 Task: Add between border to the first paragraph in the file "Personal Journal".
Action: Mouse moved to (149, 69)
Screenshot: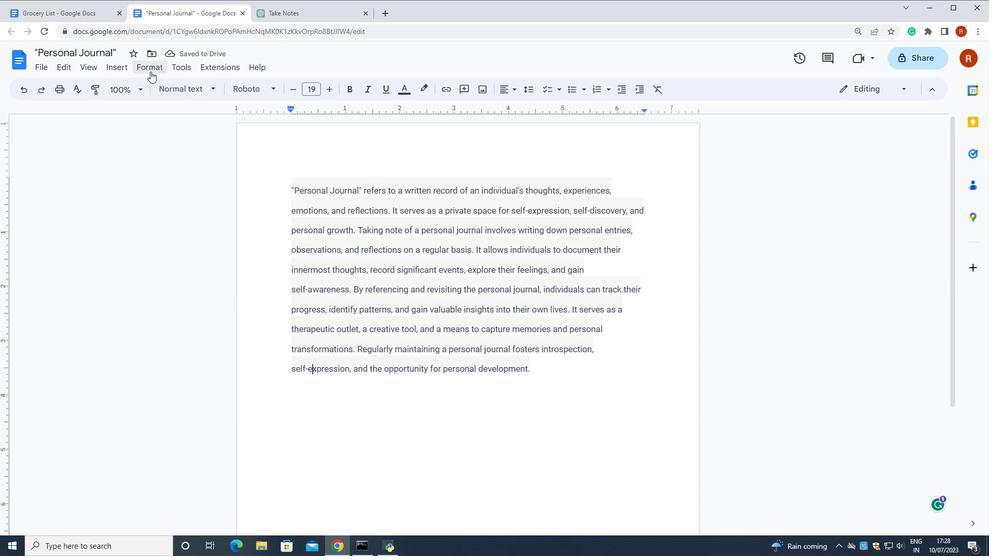 
Action: Mouse pressed left at (149, 69)
Screenshot: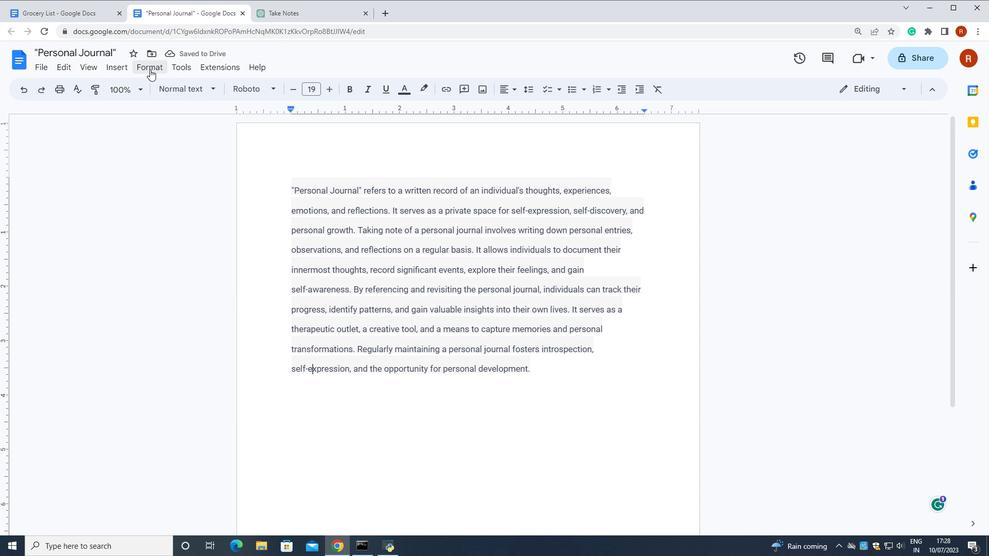 
Action: Mouse moved to (345, 105)
Screenshot: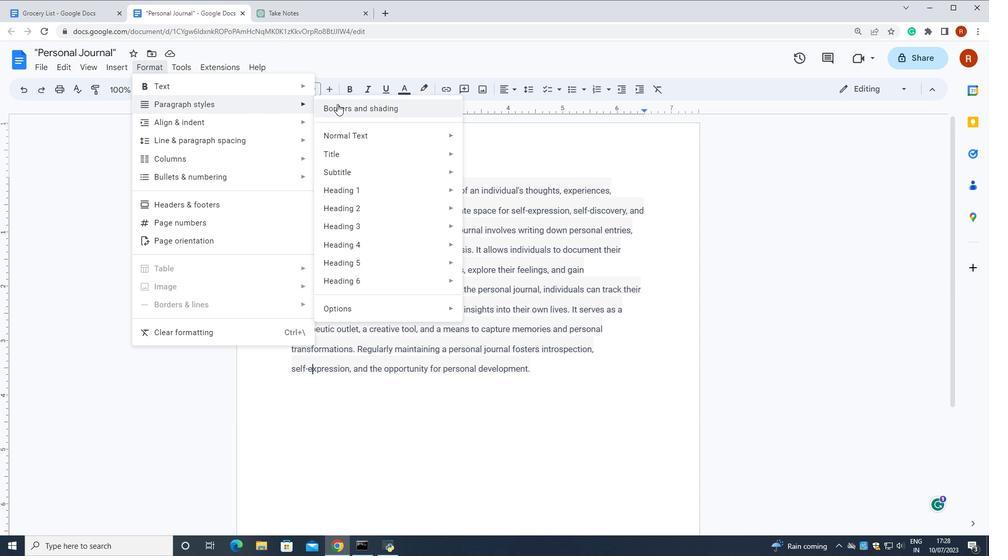 
Action: Mouse pressed left at (345, 105)
Screenshot: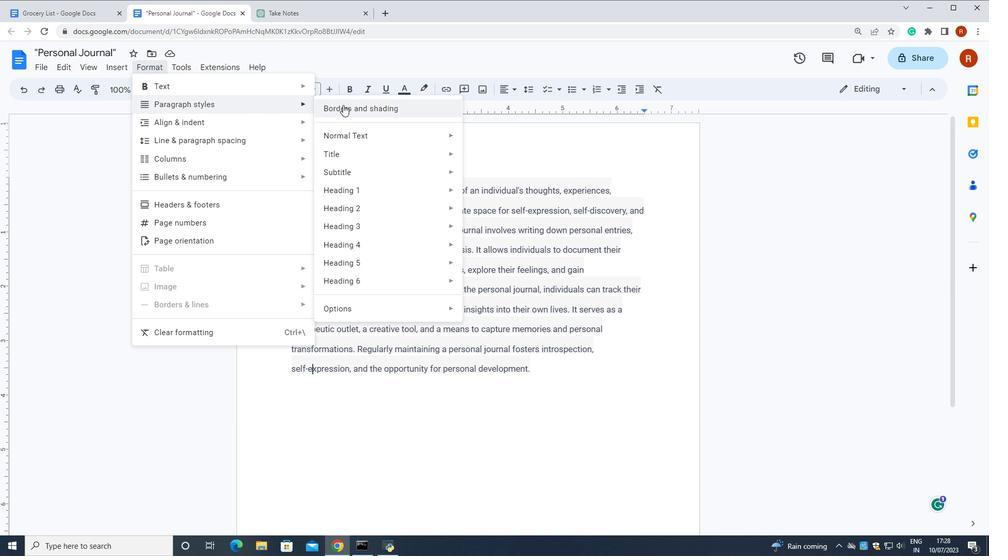 
Action: Mouse moved to (573, 213)
Screenshot: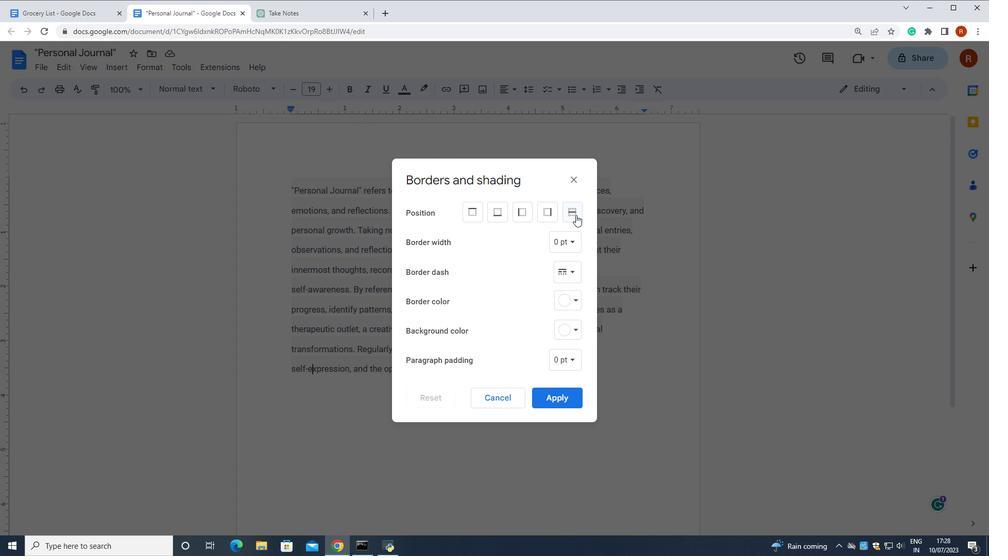 
Action: Mouse pressed left at (573, 213)
Screenshot: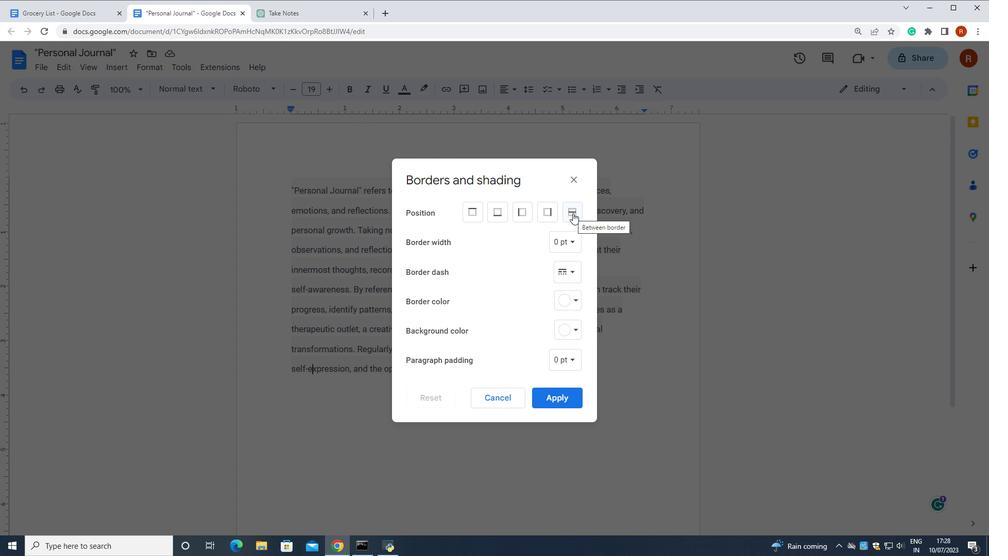 
Action: Mouse moved to (555, 402)
Screenshot: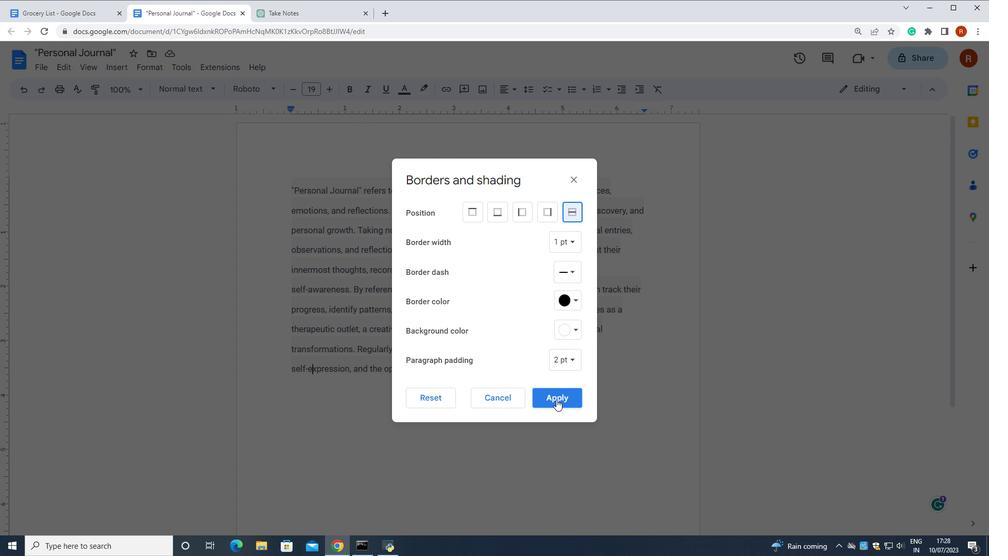 
Action: Mouse pressed left at (555, 402)
Screenshot: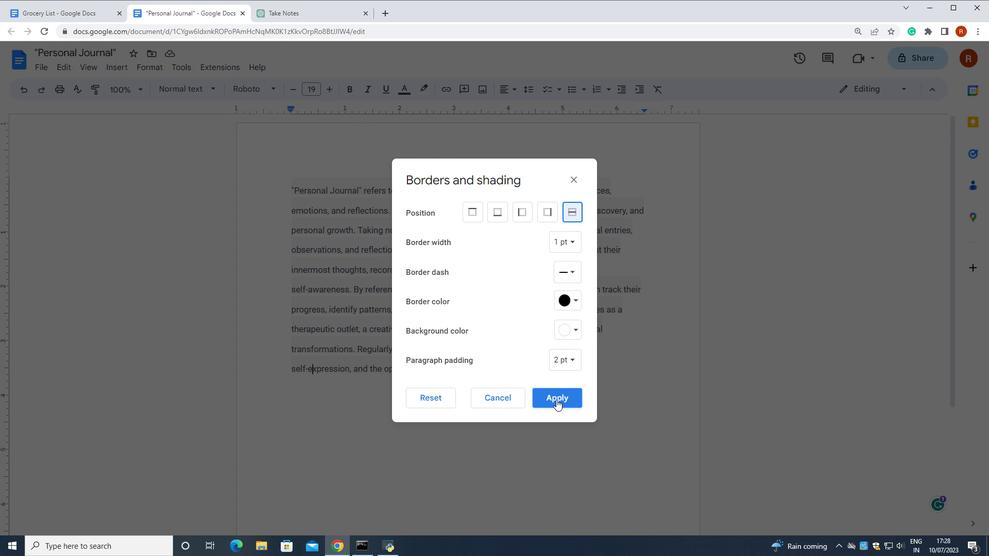 
